 Task: Create ChildIssue0000000525 as Child Issue of Issue Issue0000000263 in Backlog  in Scrum Project Project0000000053 in Jira. Create ChildIssue0000000526 as Child Issue of Issue Issue0000000263 in Backlog  in Scrum Project Project0000000053 in Jira. Create ChildIssue0000000527 as Child Issue of Issue Issue0000000264 in Backlog  in Scrum Project Project0000000053 in Jira. Create ChildIssue0000000528 as Child Issue of Issue Issue0000000264 in Backlog  in Scrum Project Project0000000053 in Jira. Create ChildIssue0000000529 as Child Issue of Issue Issue0000000265 in Backlog  in Scrum Project Project0000000053 in Jira
Action: Mouse moved to (168, 296)
Screenshot: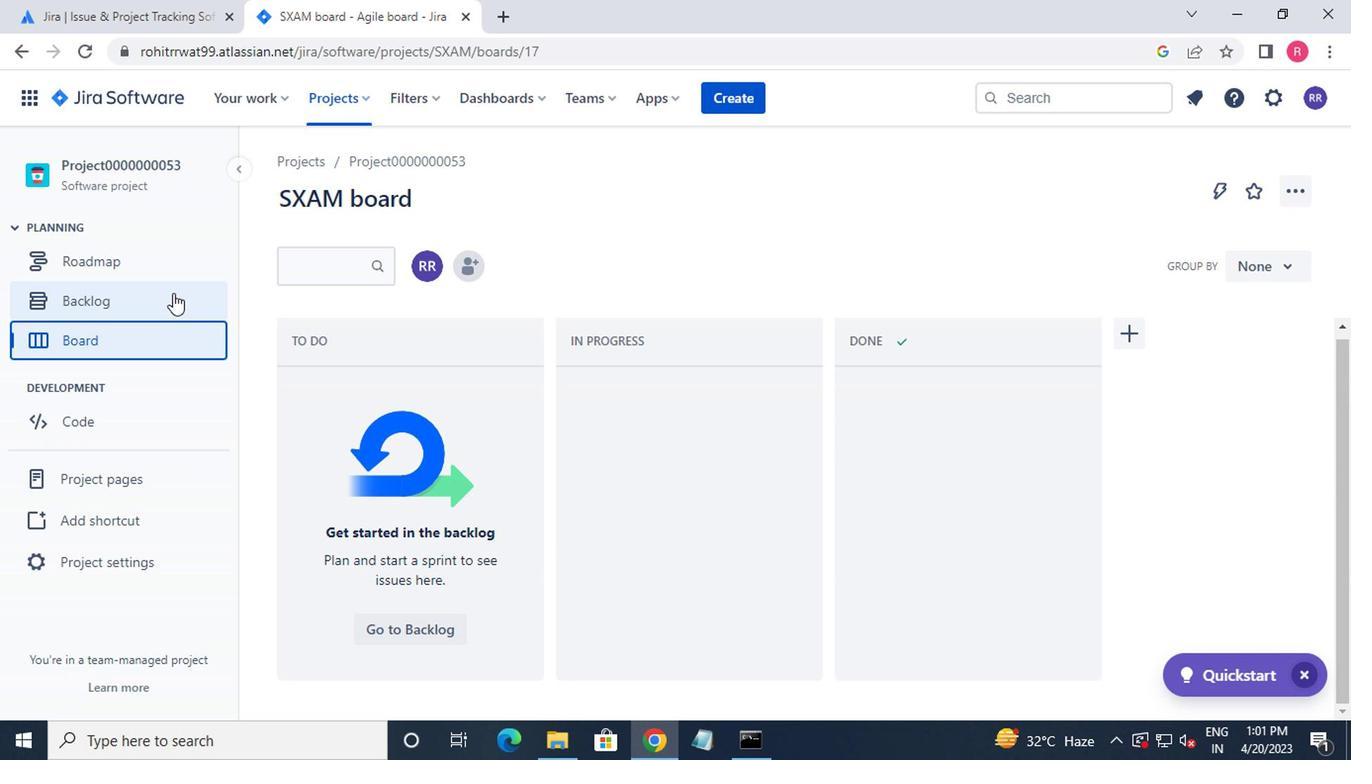 
Action: Mouse pressed left at (168, 296)
Screenshot: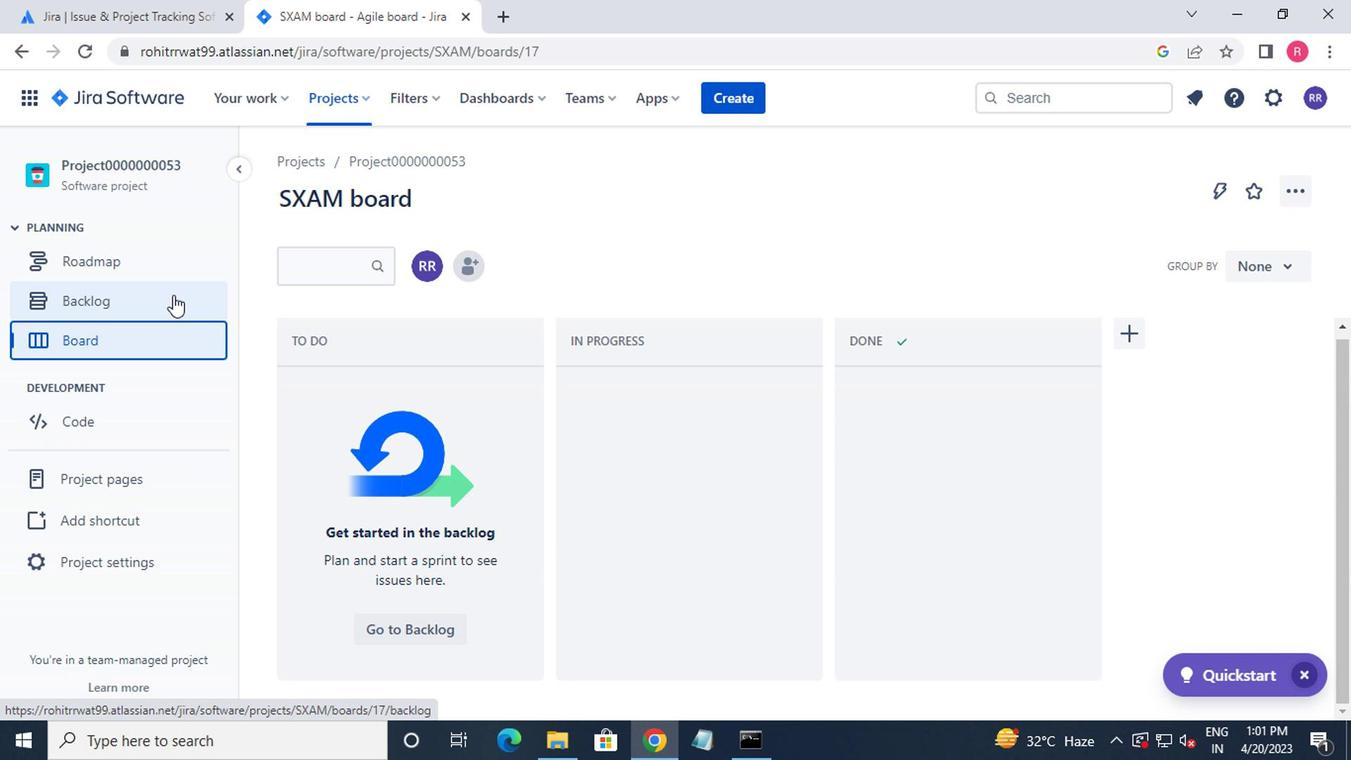 
Action: Mouse moved to (546, 440)
Screenshot: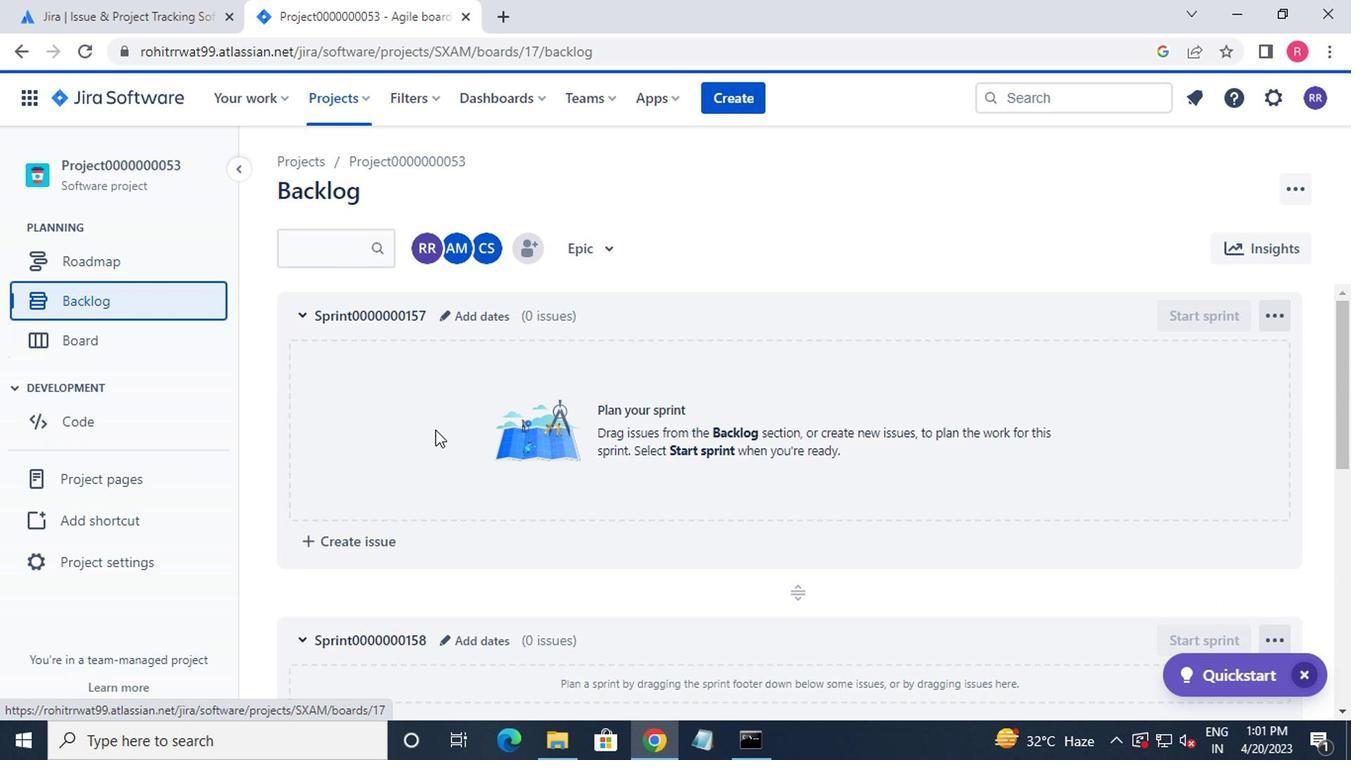
Action: Mouse scrolled (546, 439) with delta (0, -1)
Screenshot: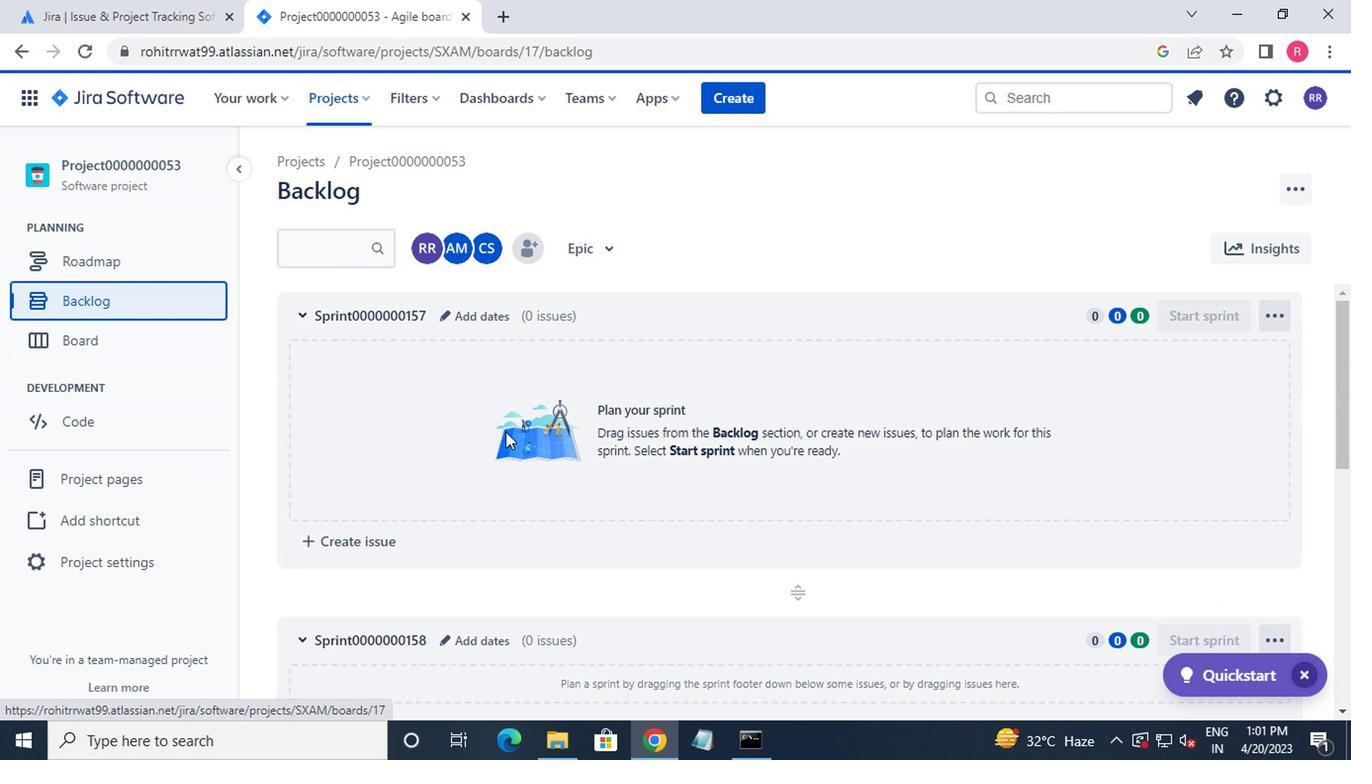 
Action: Mouse moved to (553, 441)
Screenshot: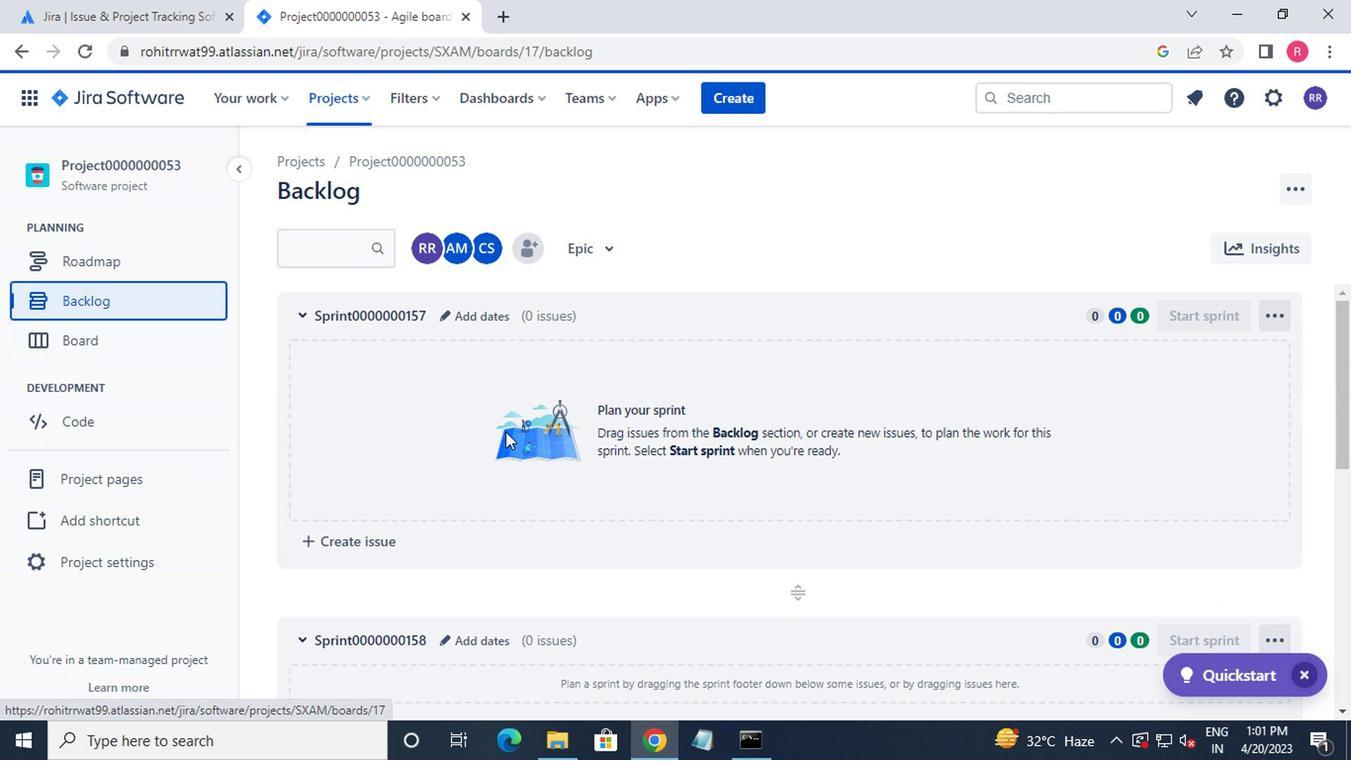 
Action: Mouse scrolled (553, 440) with delta (0, 0)
Screenshot: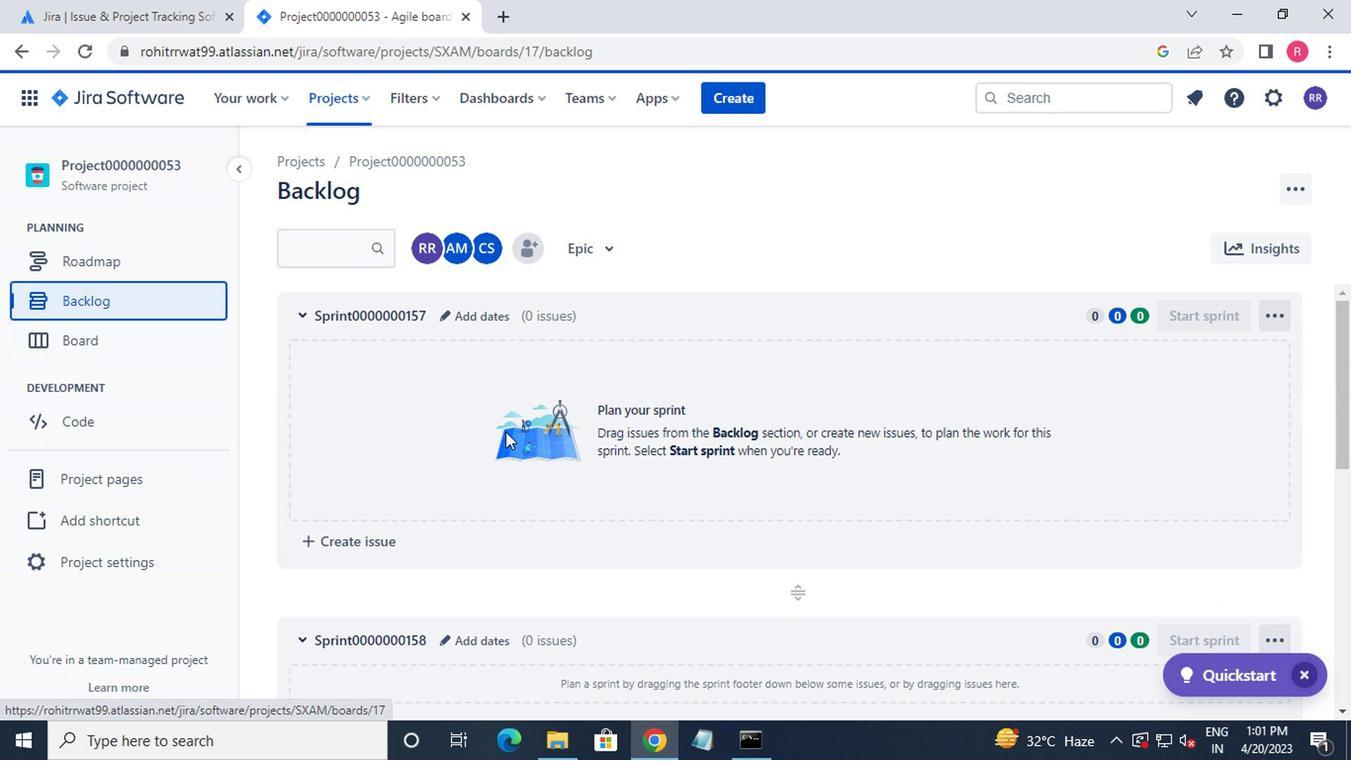 
Action: Mouse moved to (556, 441)
Screenshot: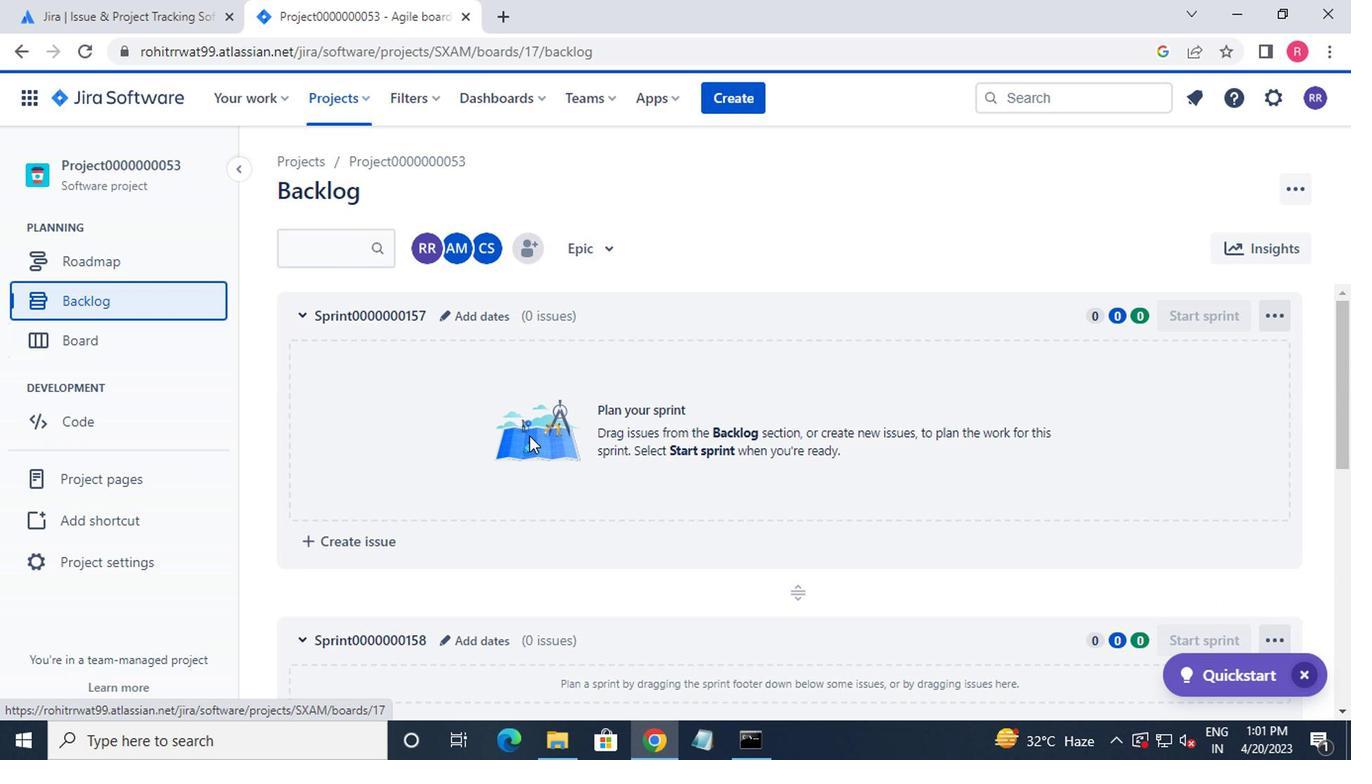 
Action: Mouse scrolled (556, 440) with delta (0, 0)
Screenshot: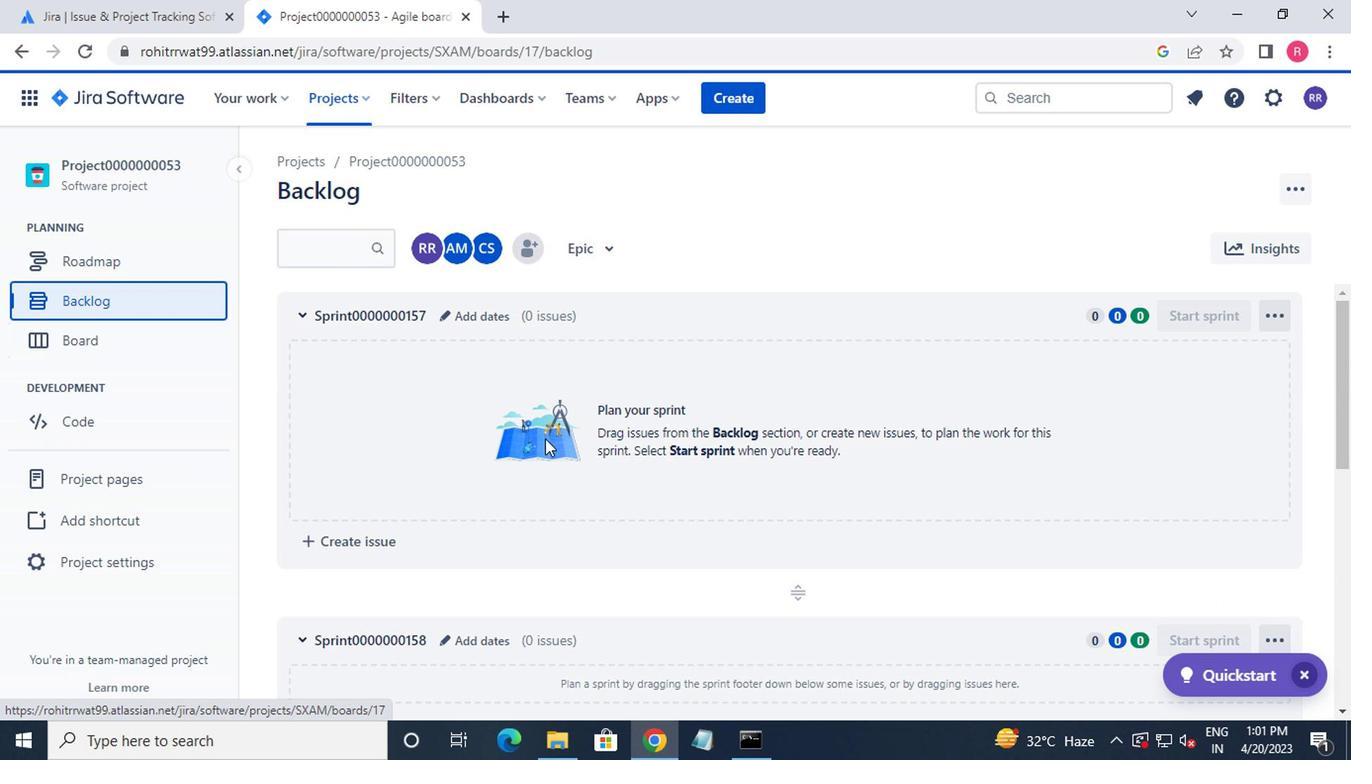 
Action: Mouse moved to (555, 443)
Screenshot: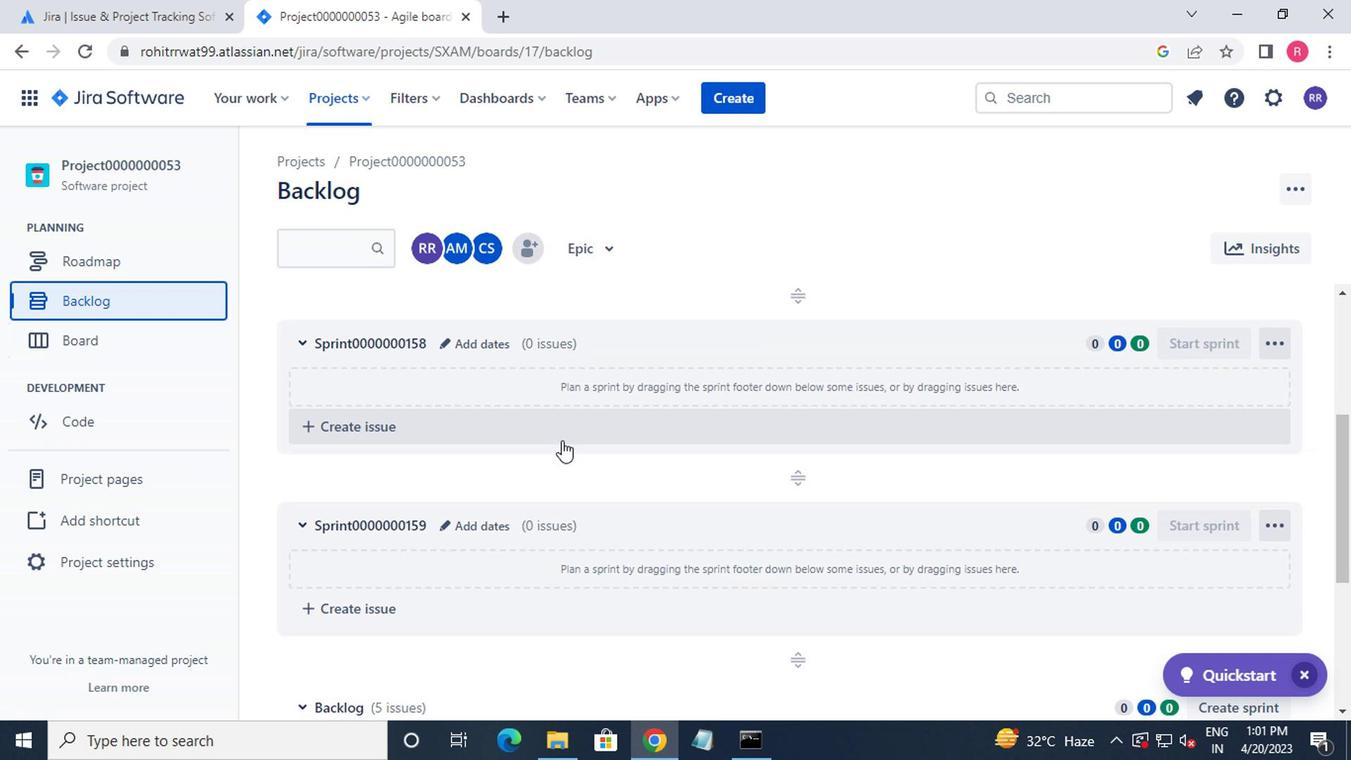 
Action: Mouse scrolled (555, 442) with delta (0, 0)
Screenshot: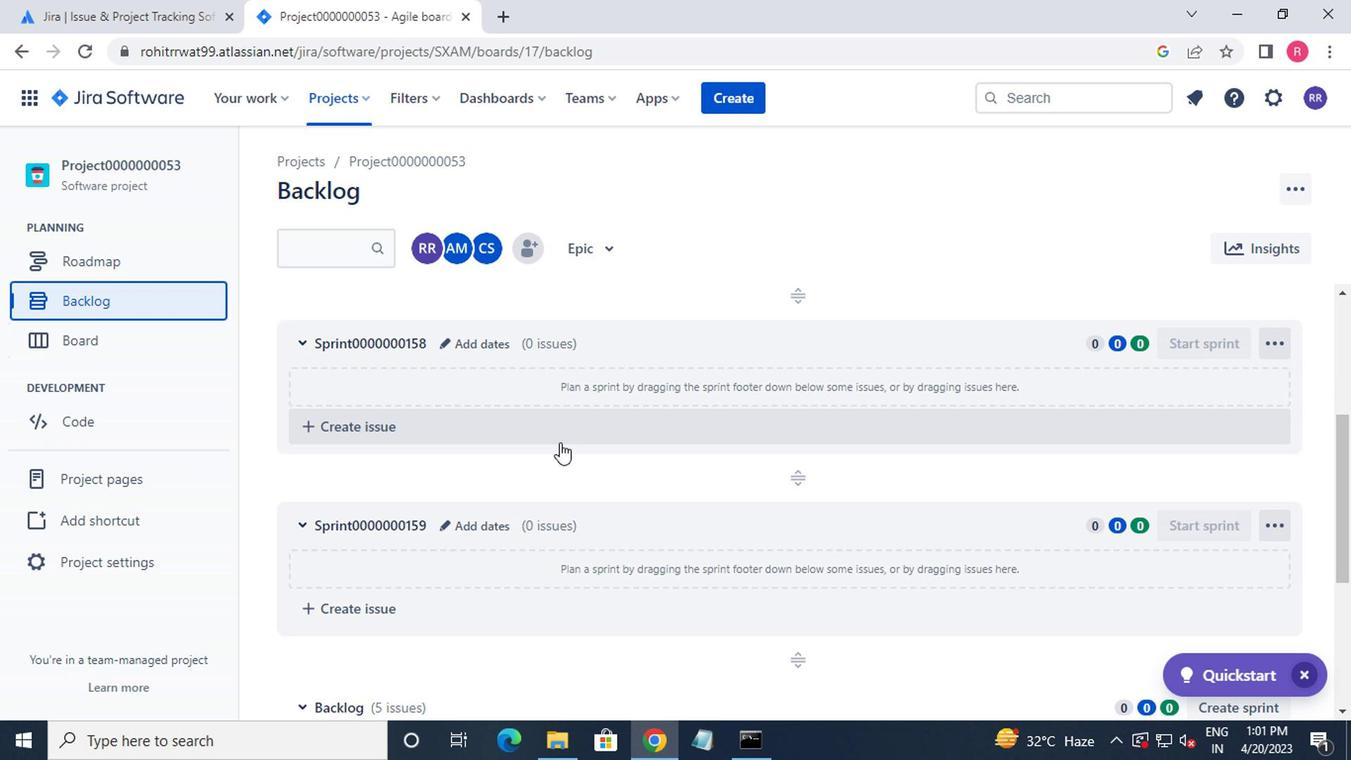 
Action: Mouse scrolled (555, 442) with delta (0, 0)
Screenshot: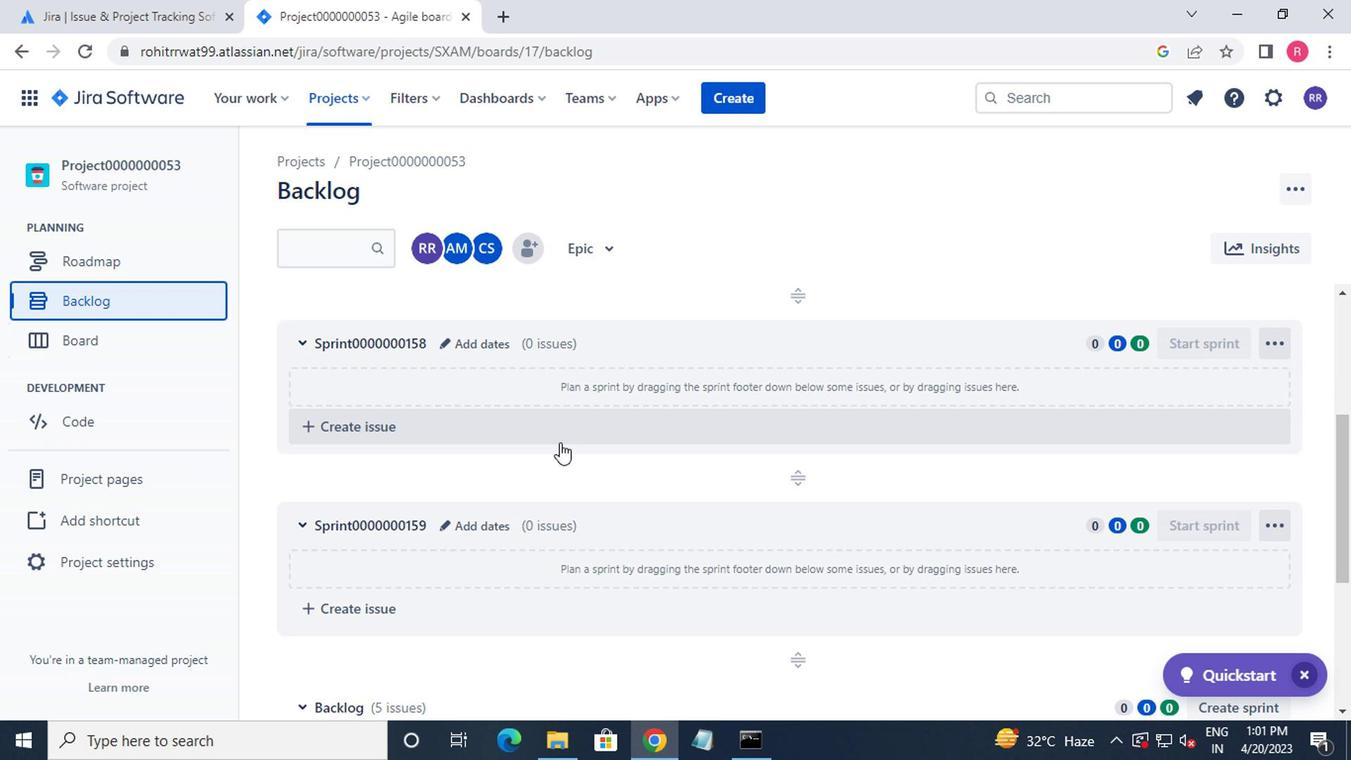 
Action: Mouse scrolled (555, 442) with delta (0, 0)
Screenshot: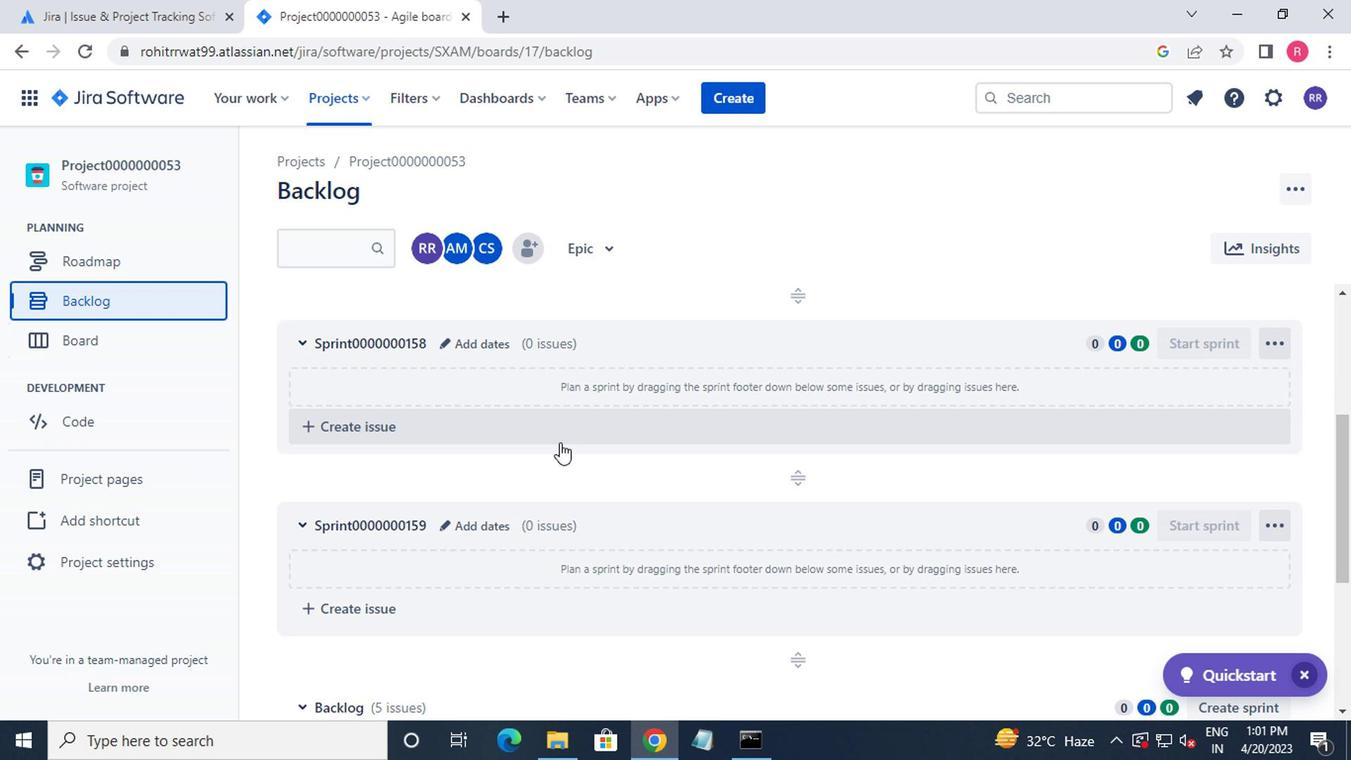 
Action: Mouse moved to (629, 525)
Screenshot: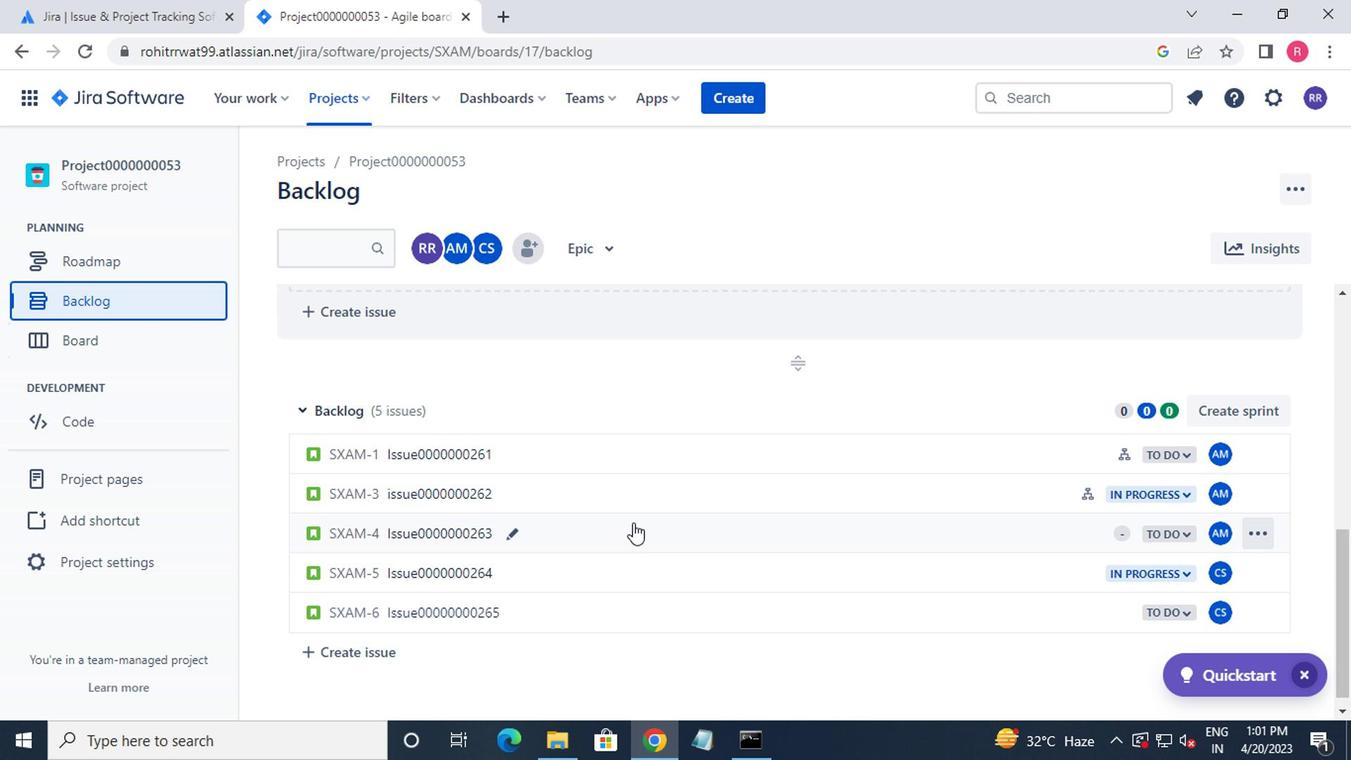 
Action: Mouse pressed left at (629, 525)
Screenshot: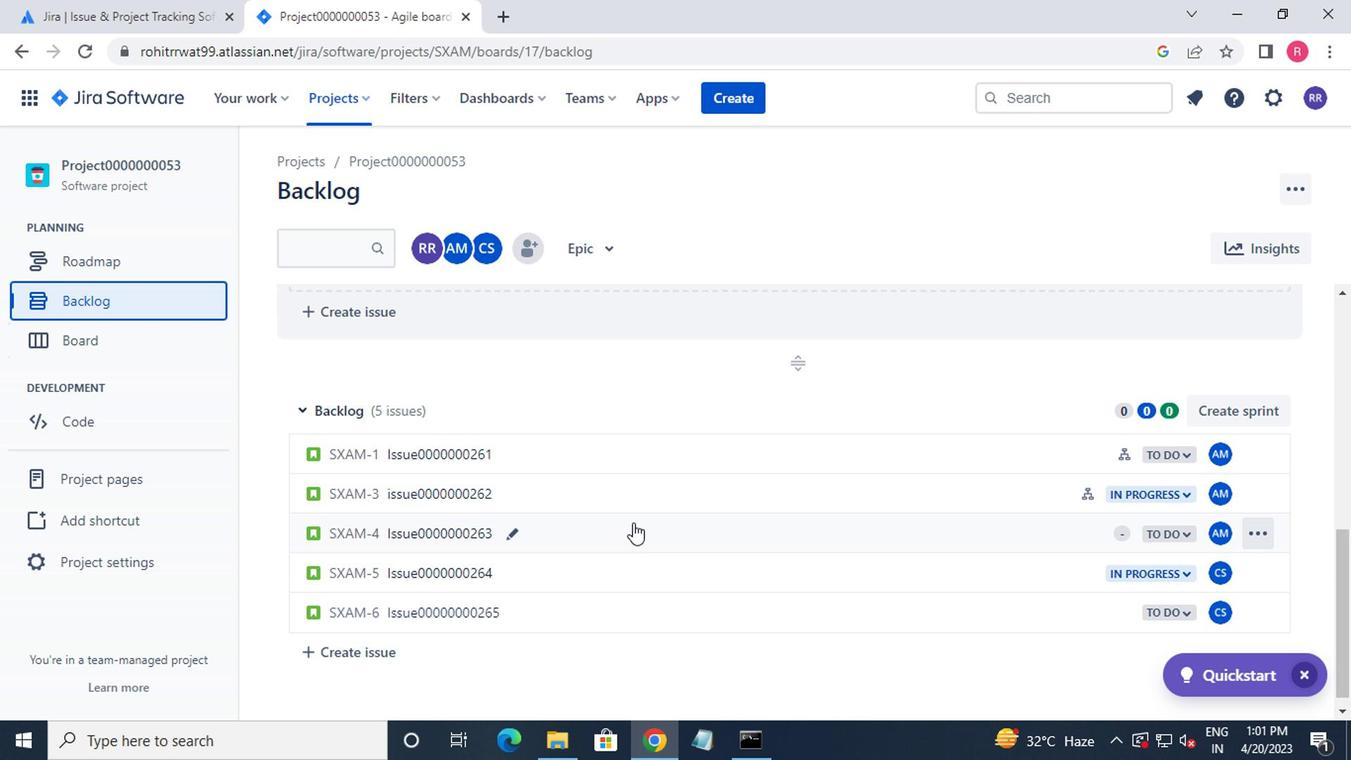 
Action: Mouse moved to (999, 408)
Screenshot: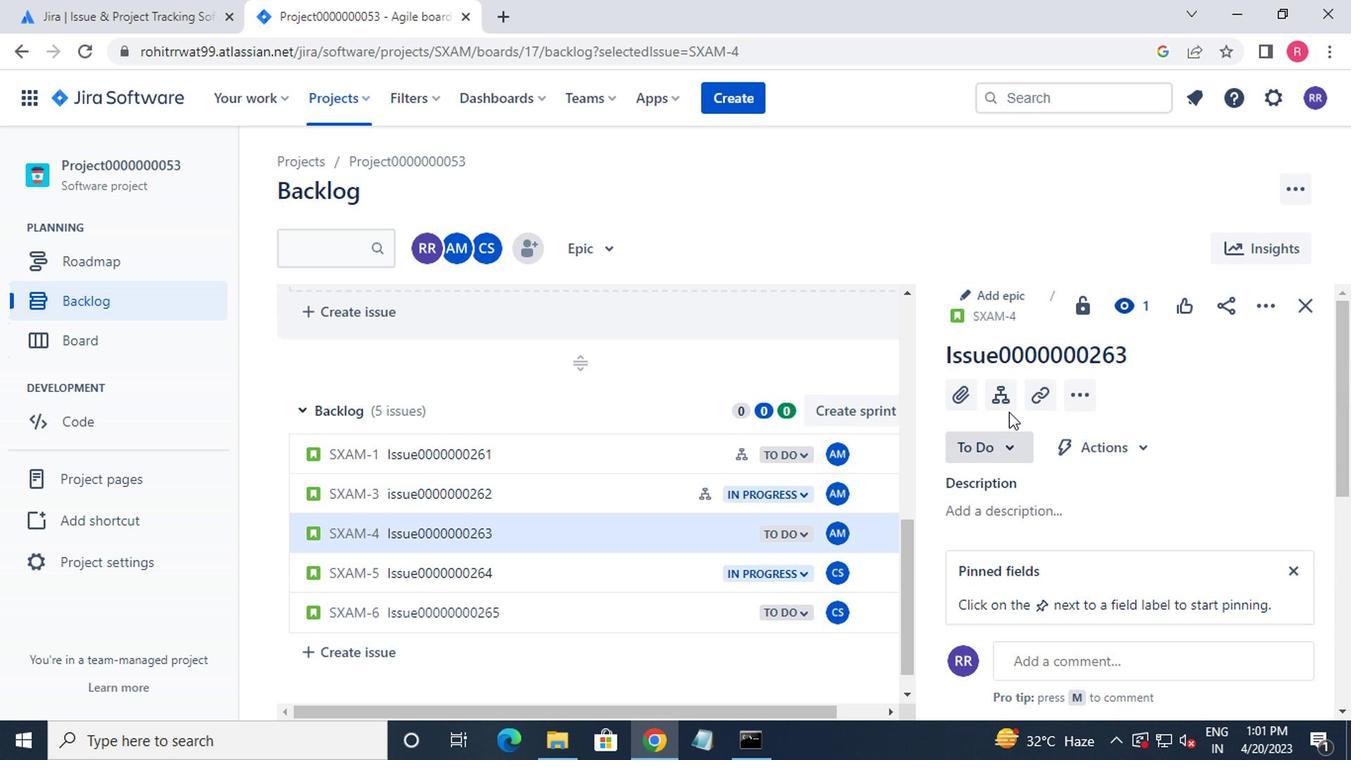 
Action: Mouse pressed left at (999, 408)
Screenshot: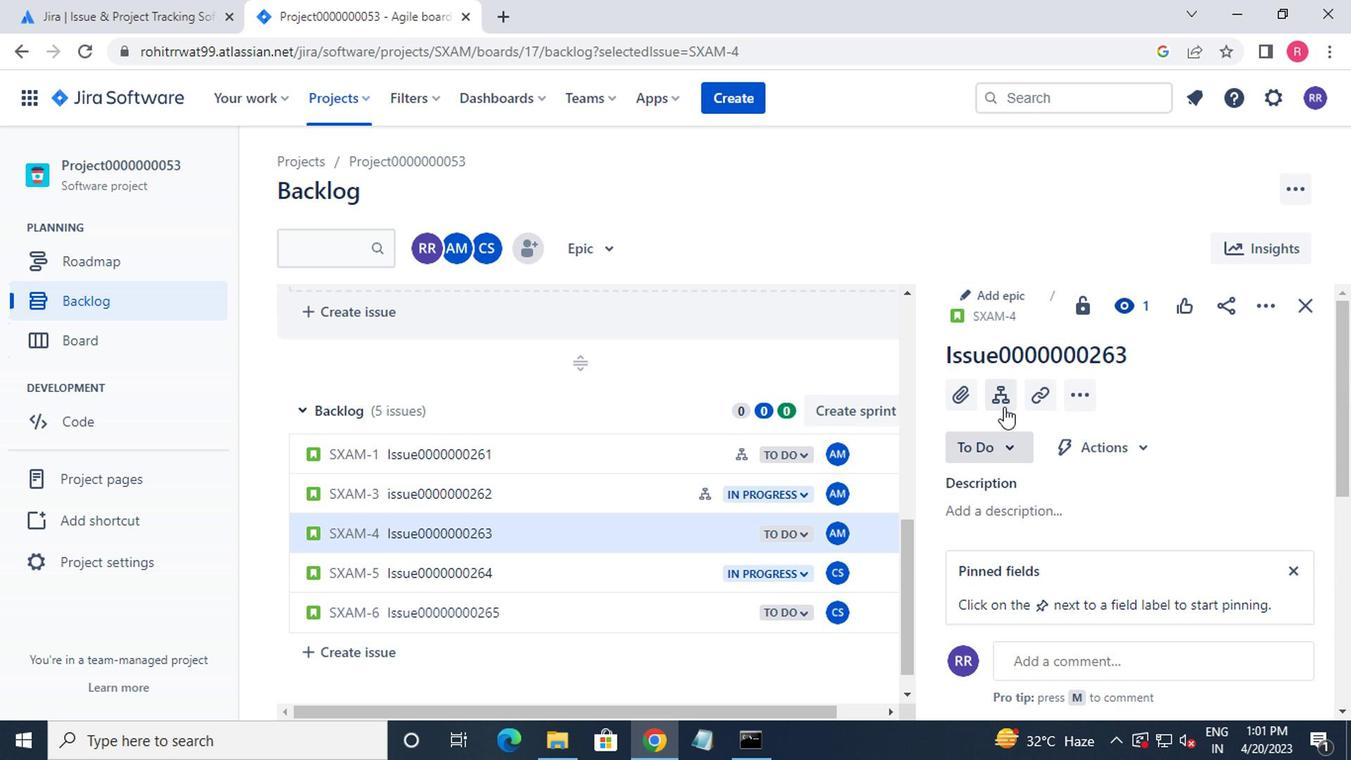 
Action: Mouse moved to (1000, 498)
Screenshot: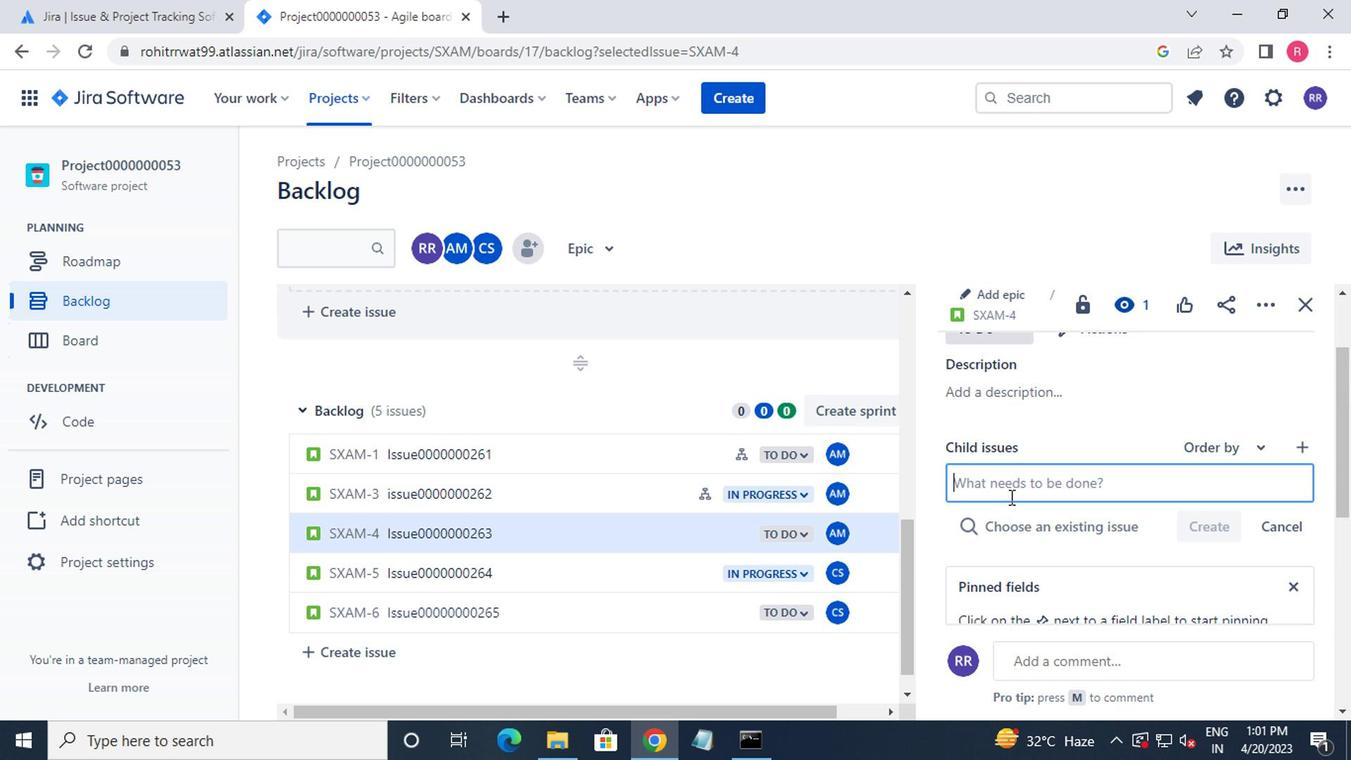 
Action: Key pressed <Key.shift>CHILD<Key.shift_r>ISSUE0000000525<Key.enter><Key.shift>CHILD<Key.shift>ISSUE0000000526<Key.enter>
Screenshot: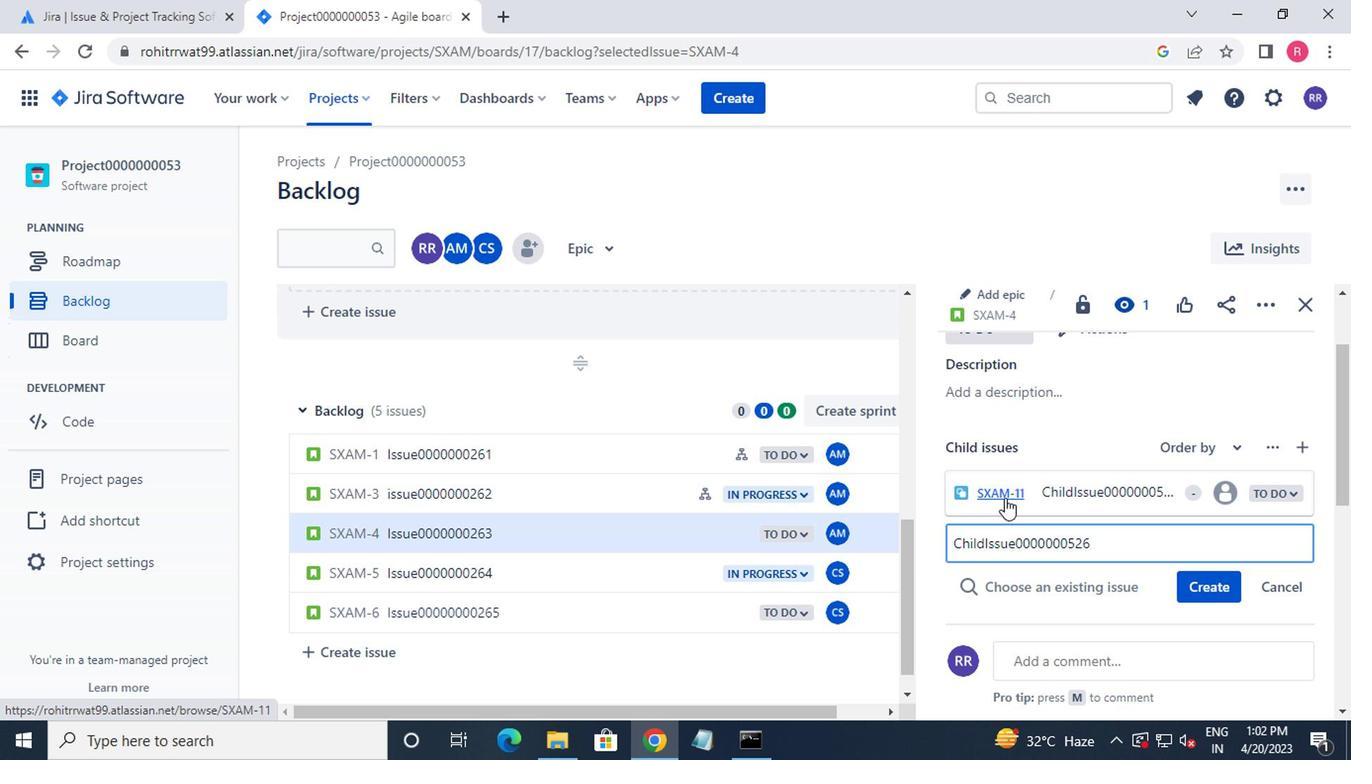 
Action: Mouse moved to (627, 578)
Screenshot: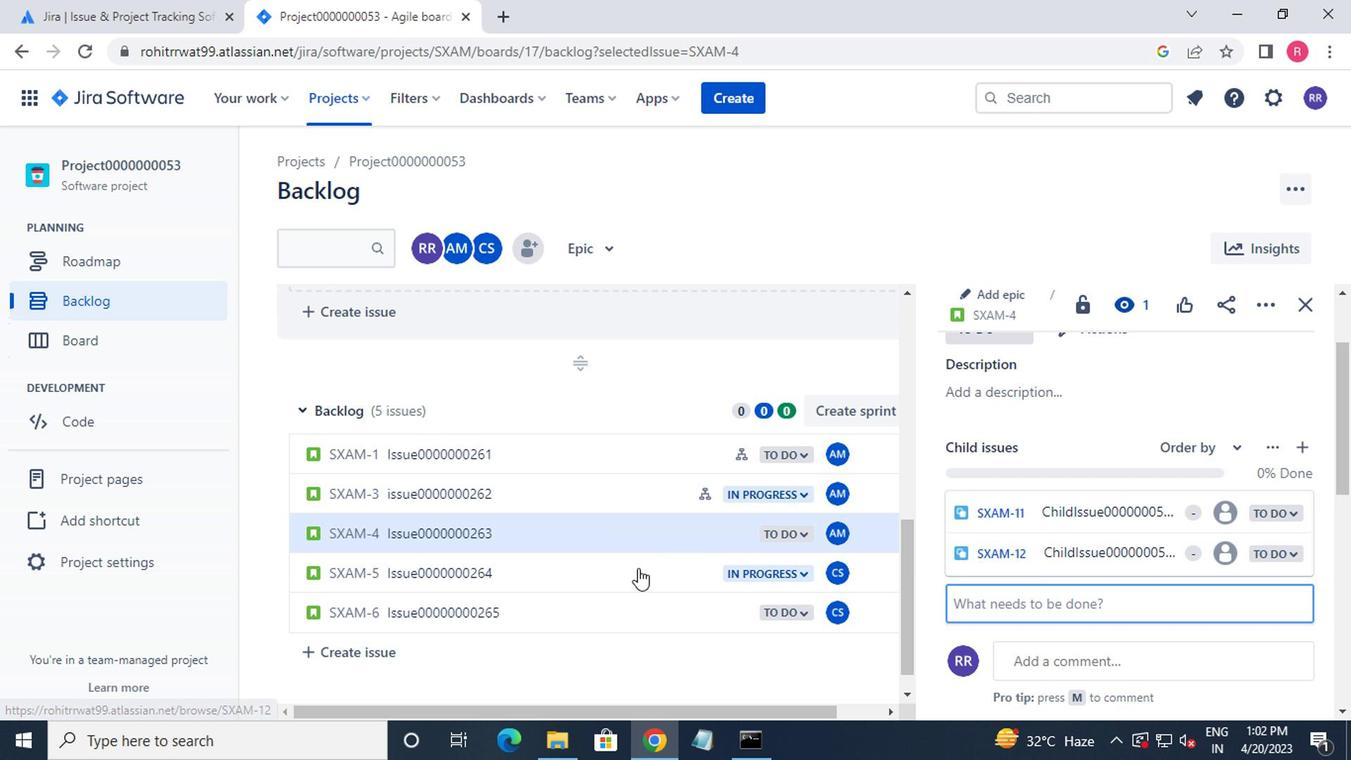 
Action: Mouse pressed left at (627, 578)
Screenshot: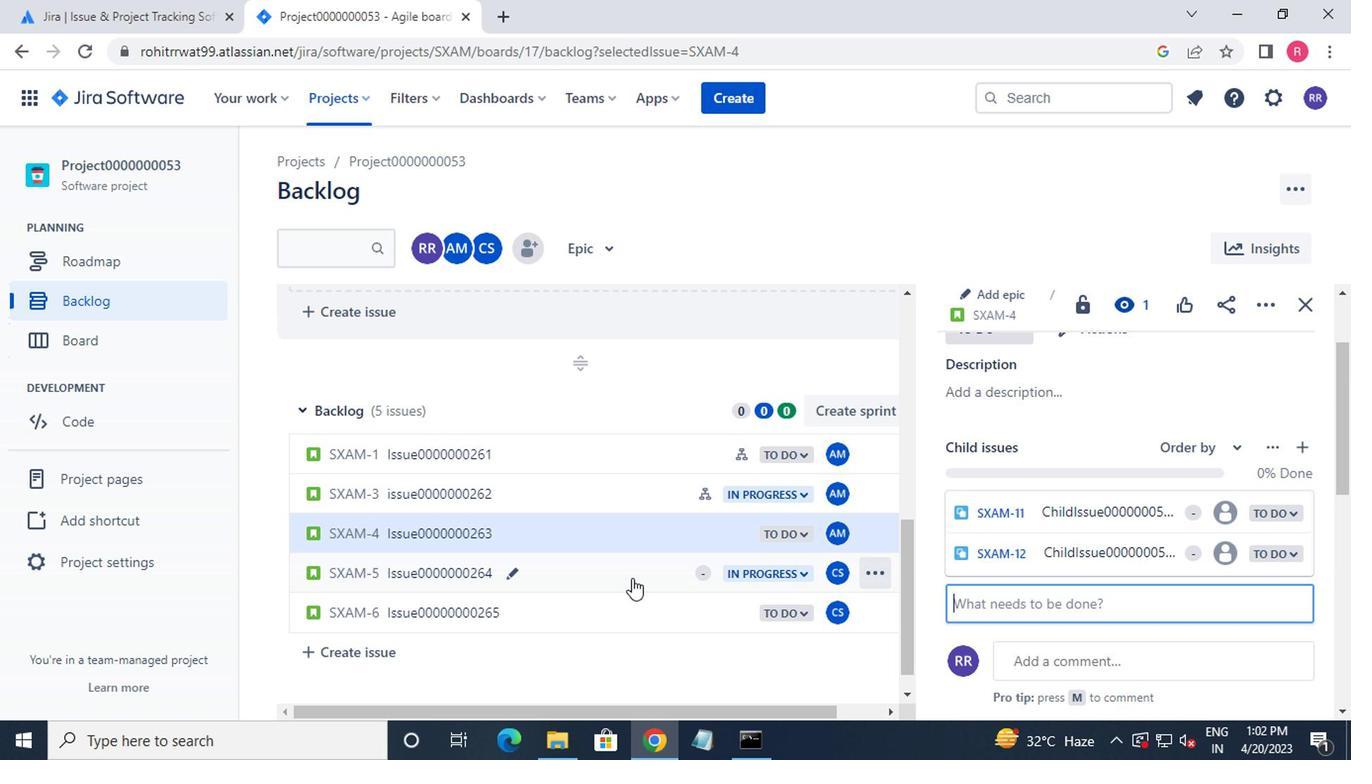 
Action: Mouse moved to (982, 398)
Screenshot: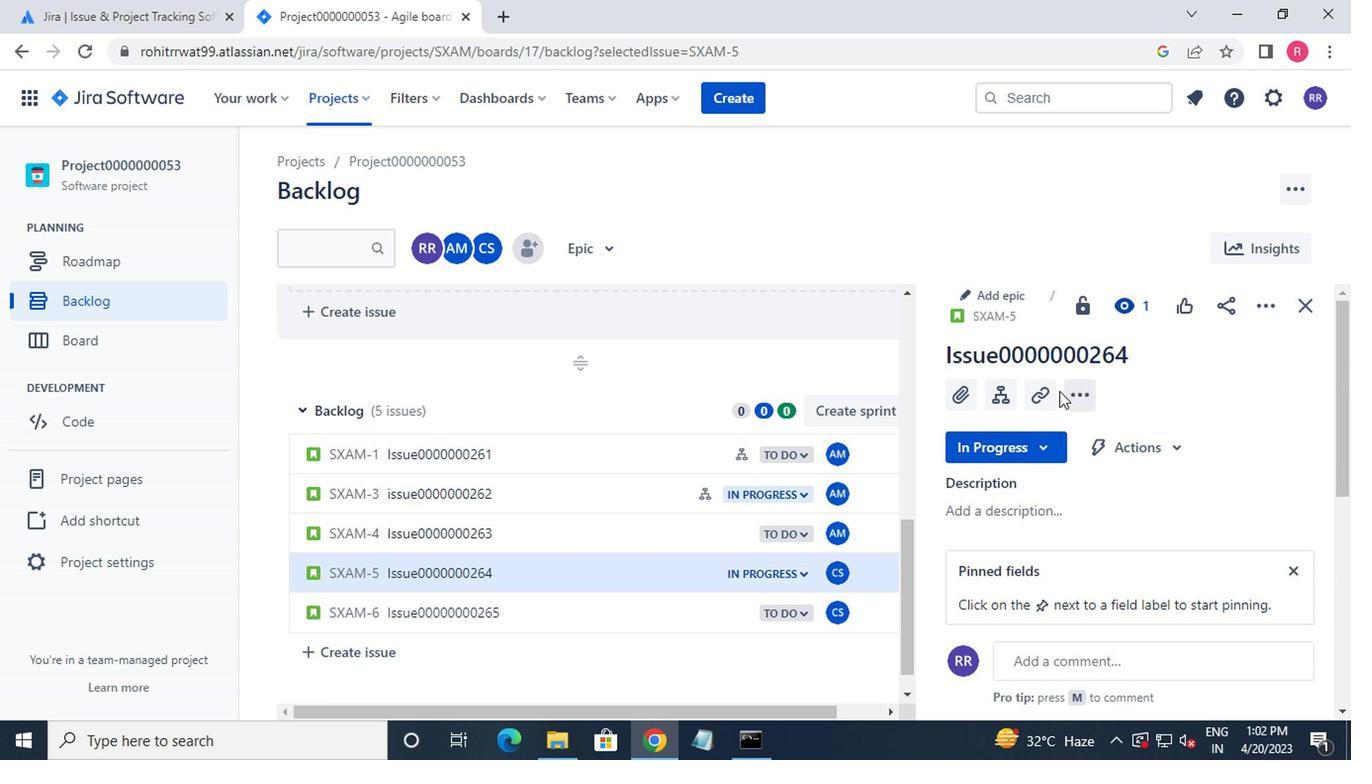 
Action: Mouse pressed left at (982, 398)
Screenshot: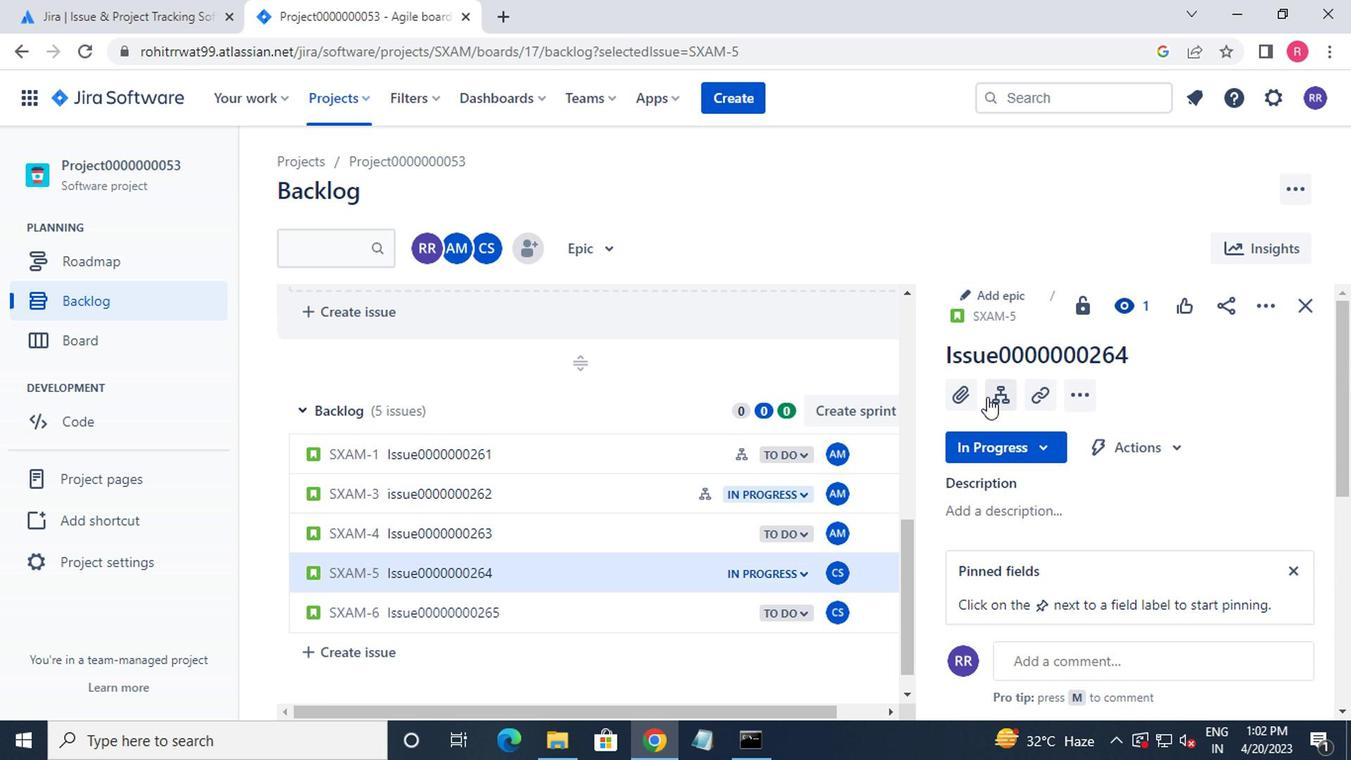 
Action: Mouse moved to (1013, 472)
Screenshot: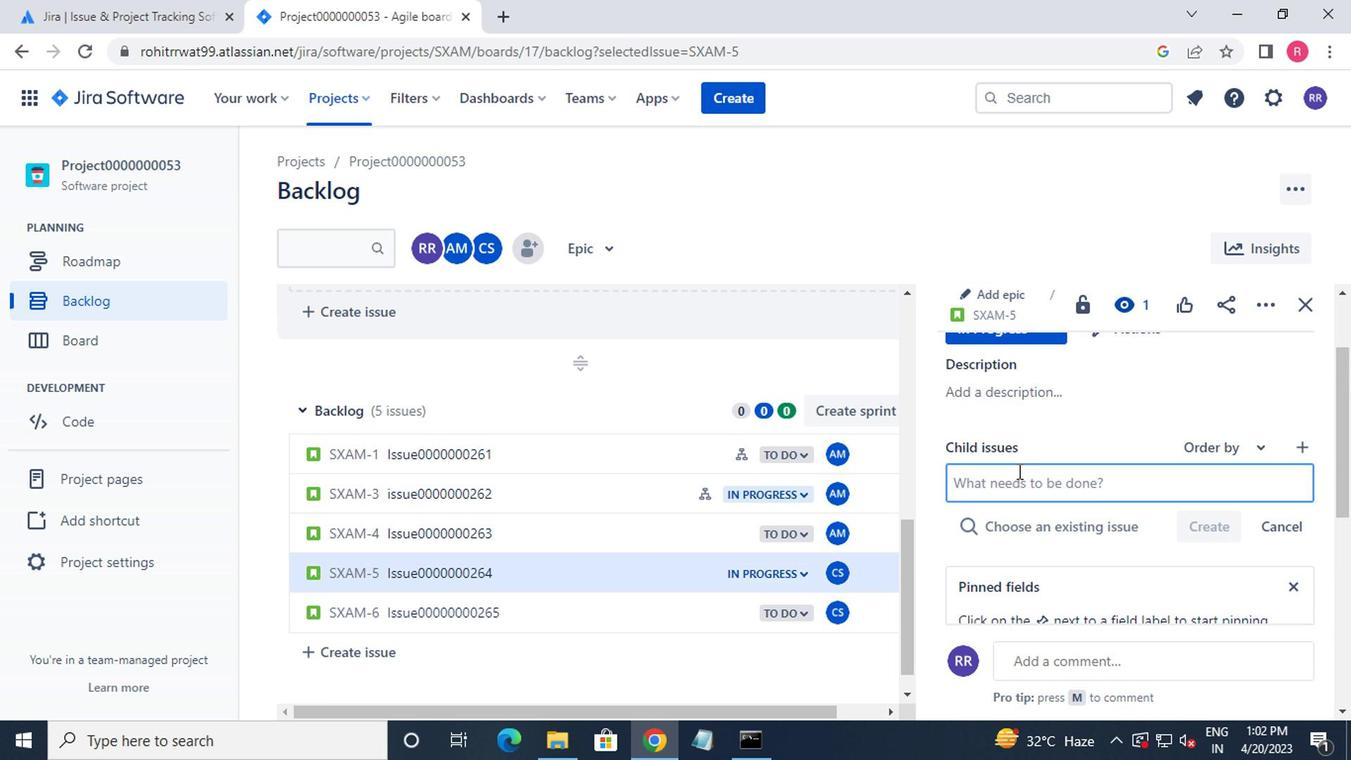
Action: Key pressed <Key.shift>CHILD<Key.shift_r>ISSUR<Key.backspace>E0000000527<Key.enter><Key.shift>CHID<Key.shift_r>ISSUE0000000528<Key.enter>
Screenshot: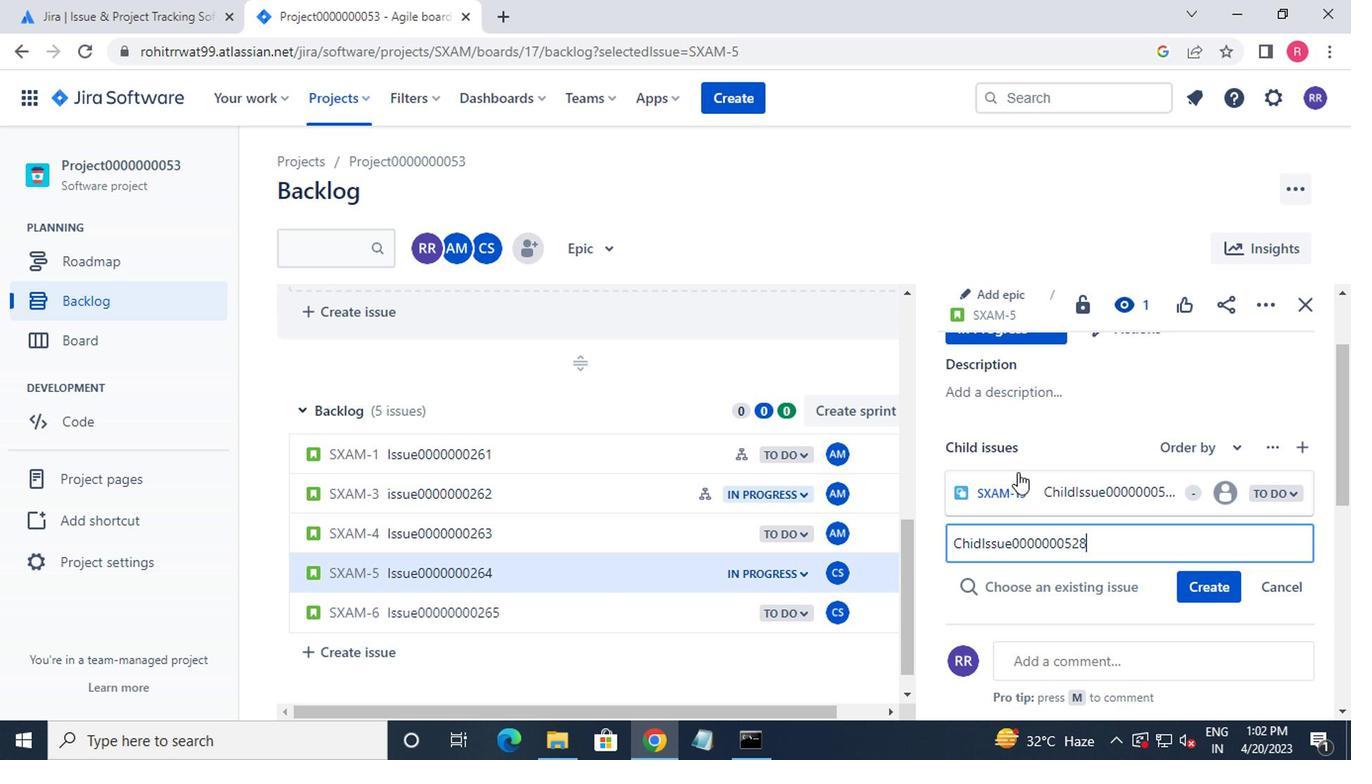 
Action: Mouse moved to (665, 625)
Screenshot: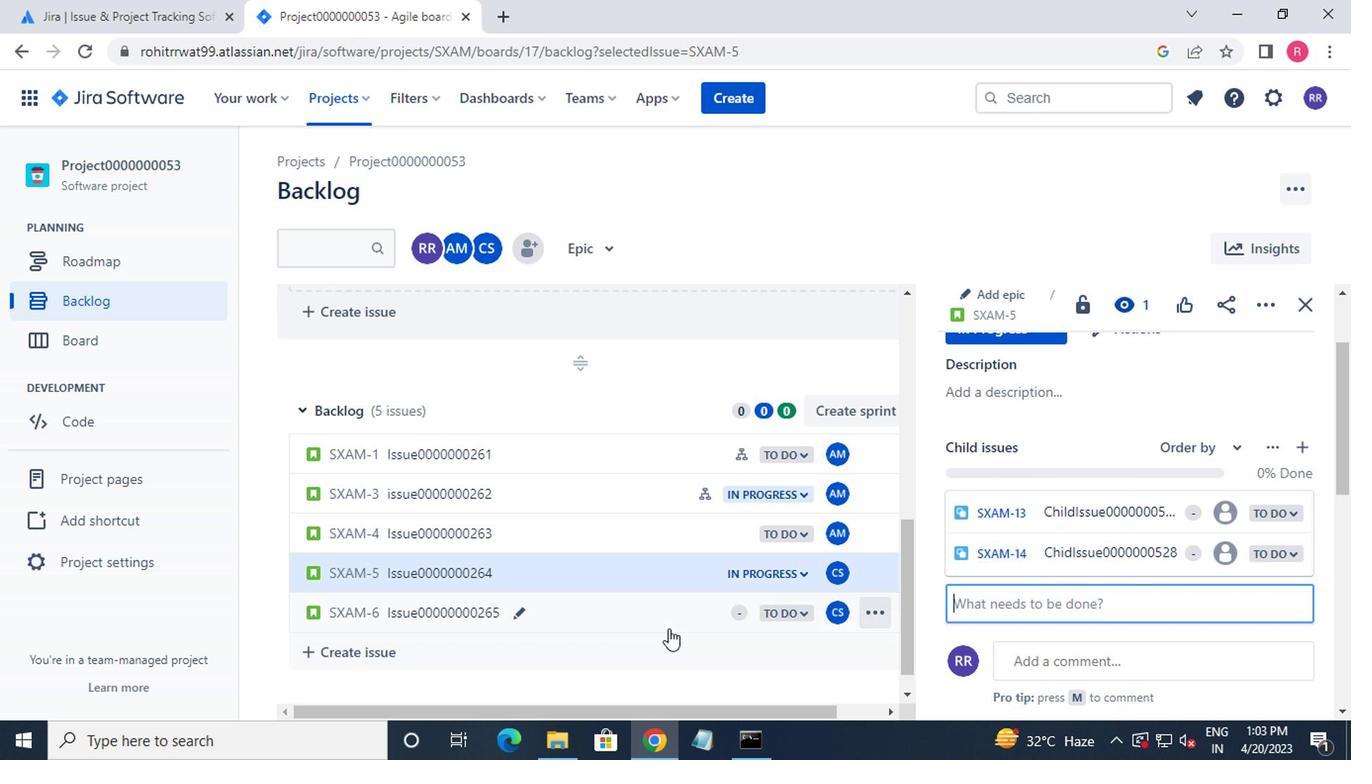 
Action: Mouse pressed left at (665, 625)
Screenshot: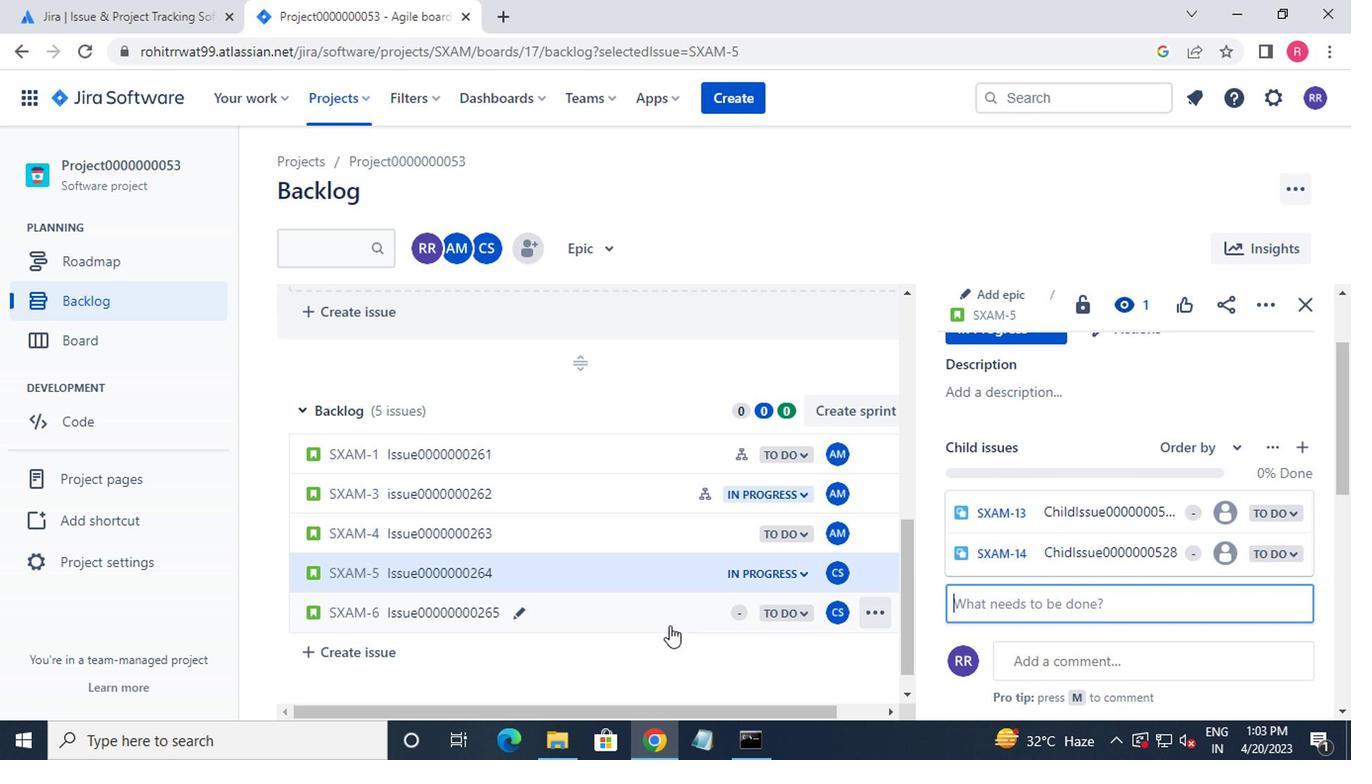 
Action: Mouse moved to (992, 398)
Screenshot: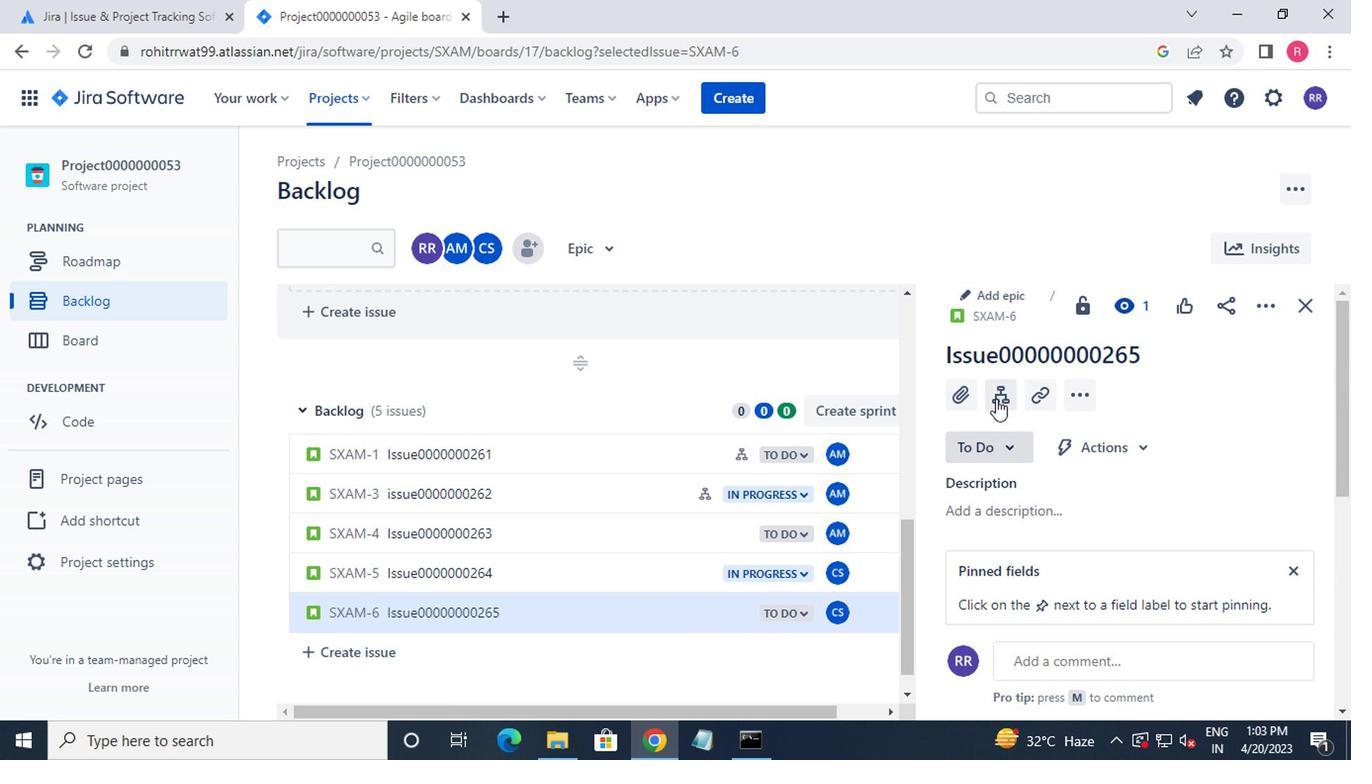 
Action: Mouse pressed left at (992, 398)
Screenshot: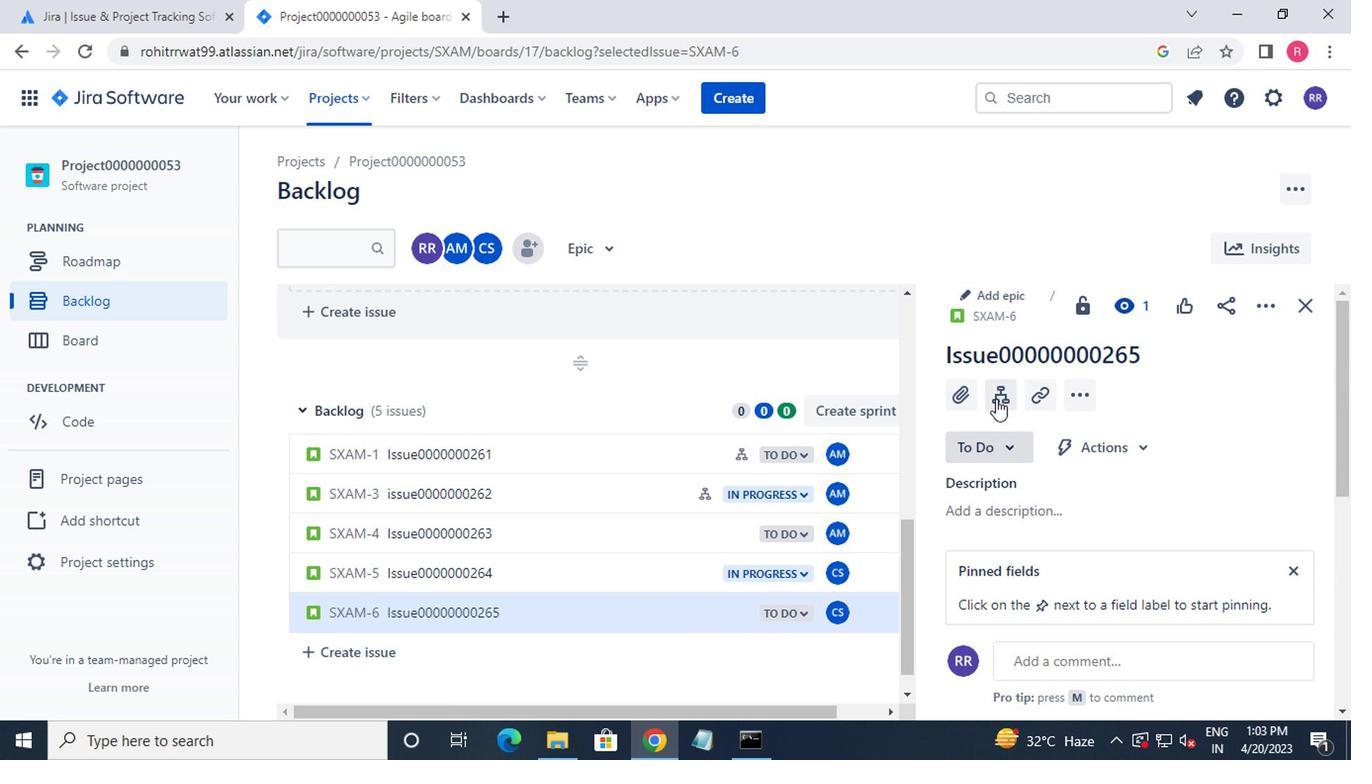 
Action: Mouse moved to (967, 491)
Screenshot: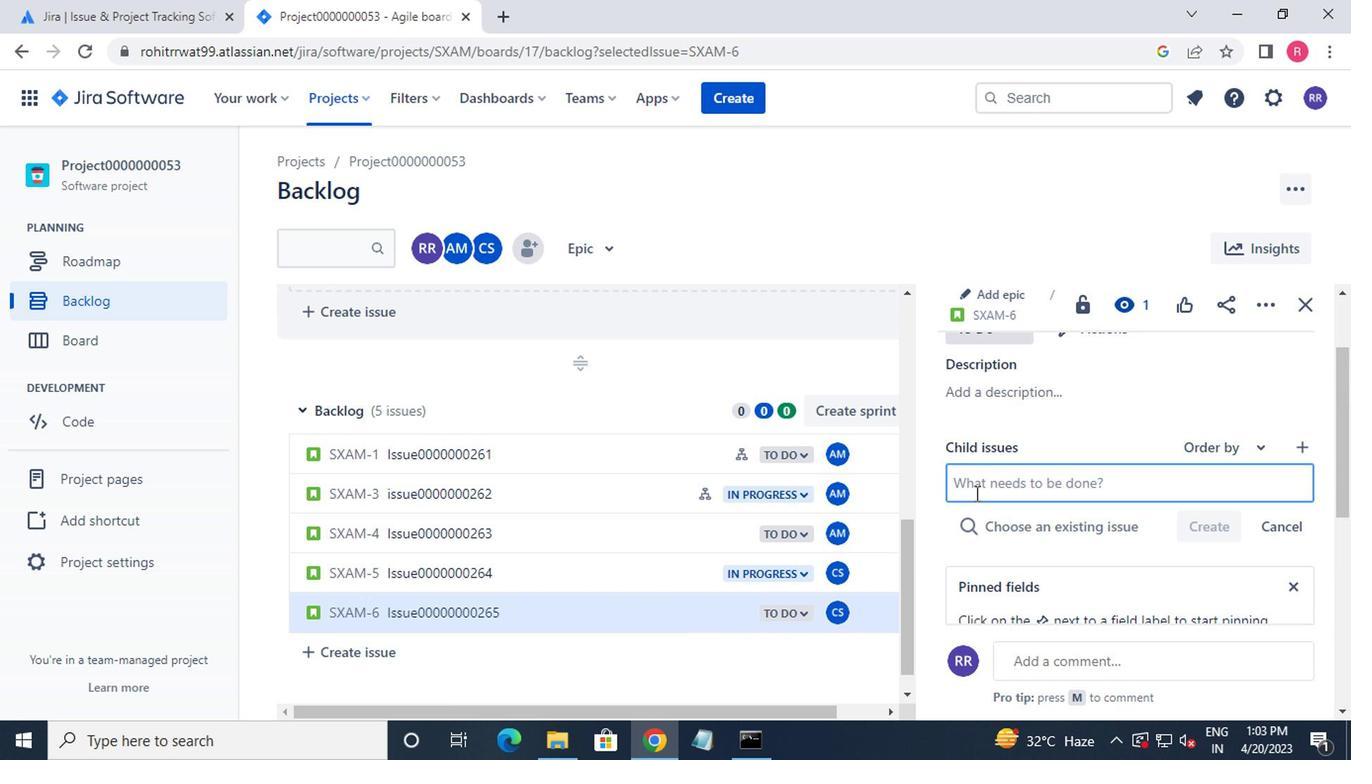 
Action: Key pressed <Key.shift>CHILD<Key.shift_r>ISSUR<Key.backspace>E0000000529<Key.enter>
Screenshot: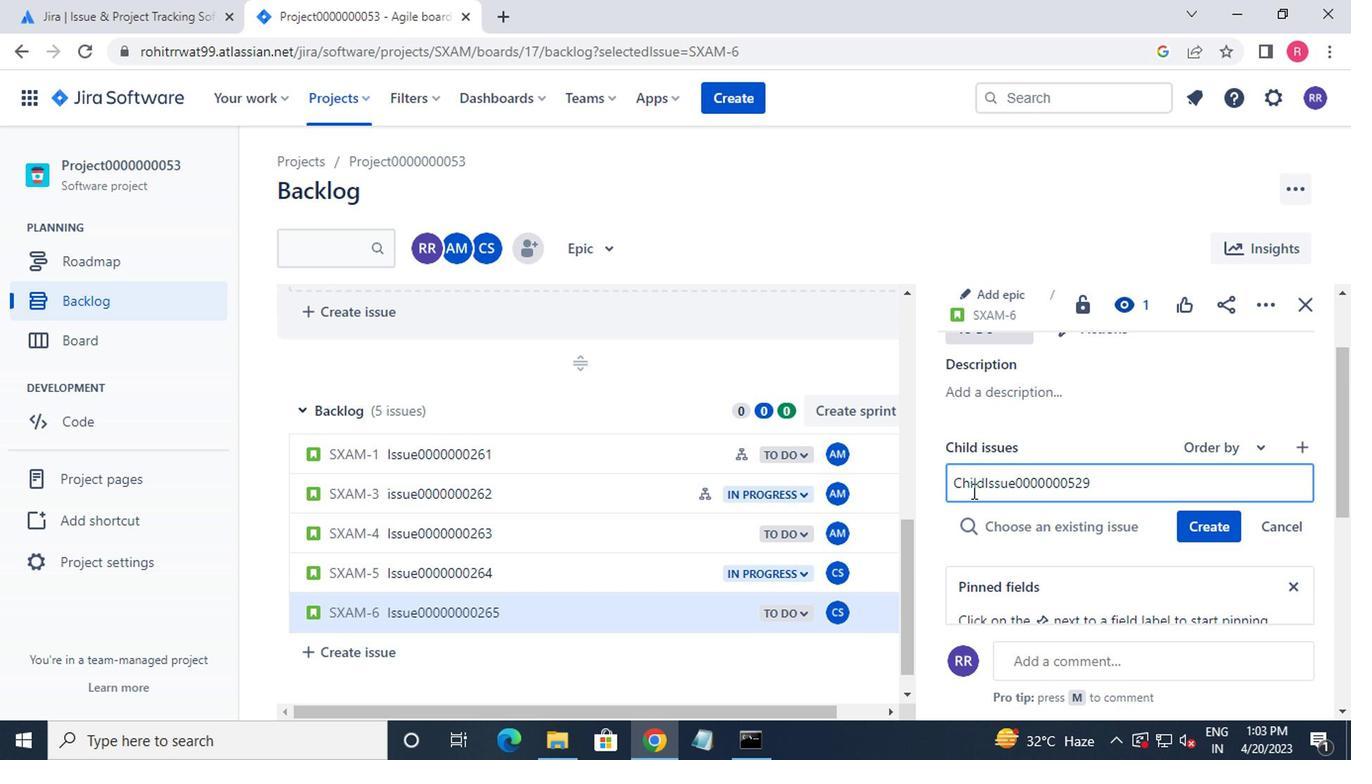 
